 Task: Create Card Email Marketing Performance Review in Board Customer Journey Optimization to Workspace Event Planning and Management. Create Card Annual Report Review in Board Talent Management to Workspace Event Planning and Management. Create Card Email Marketing Performance Review in Board Content Marketing Thought Leadership Strategy and Execution to Workspace Event Planning and Management
Action: Mouse moved to (68, 295)
Screenshot: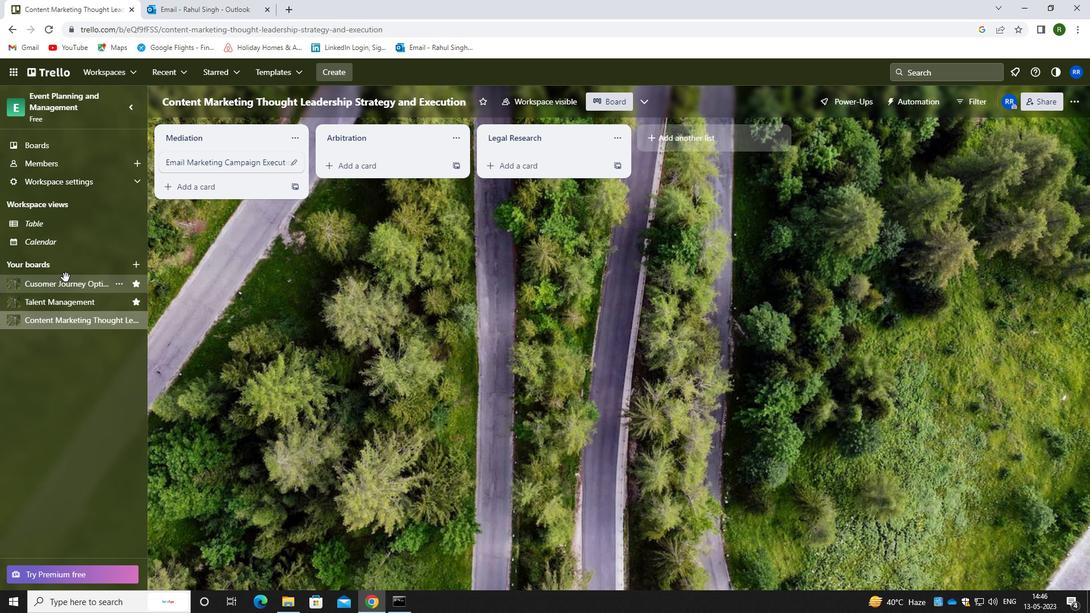 
Action: Mouse pressed left at (68, 295)
Screenshot: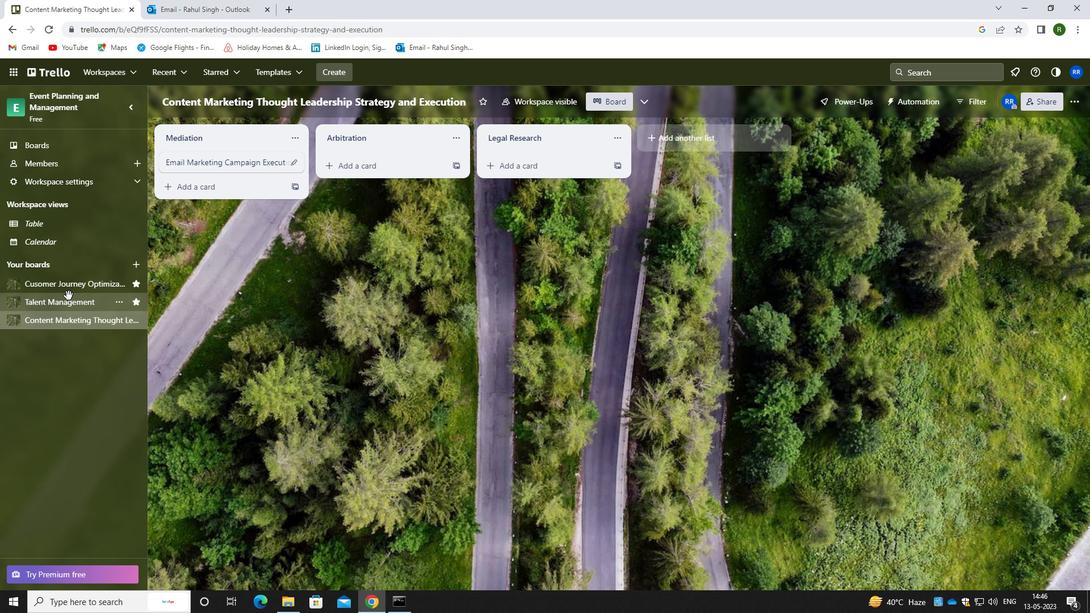 
Action: Mouse moved to (74, 289)
Screenshot: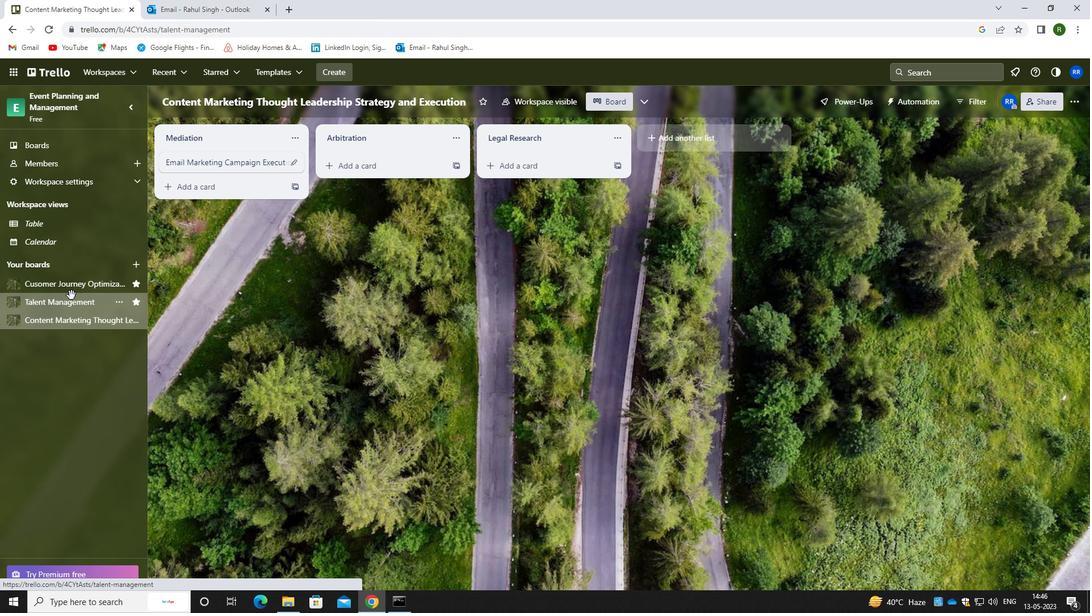 
Action: Mouse pressed left at (74, 289)
Screenshot: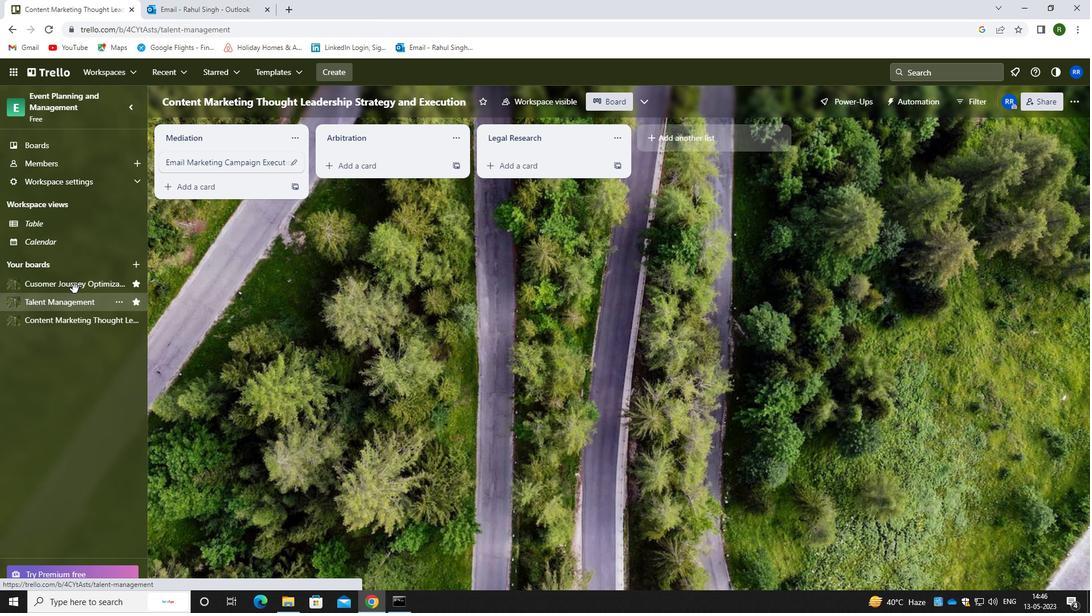 
Action: Mouse moved to (384, 168)
Screenshot: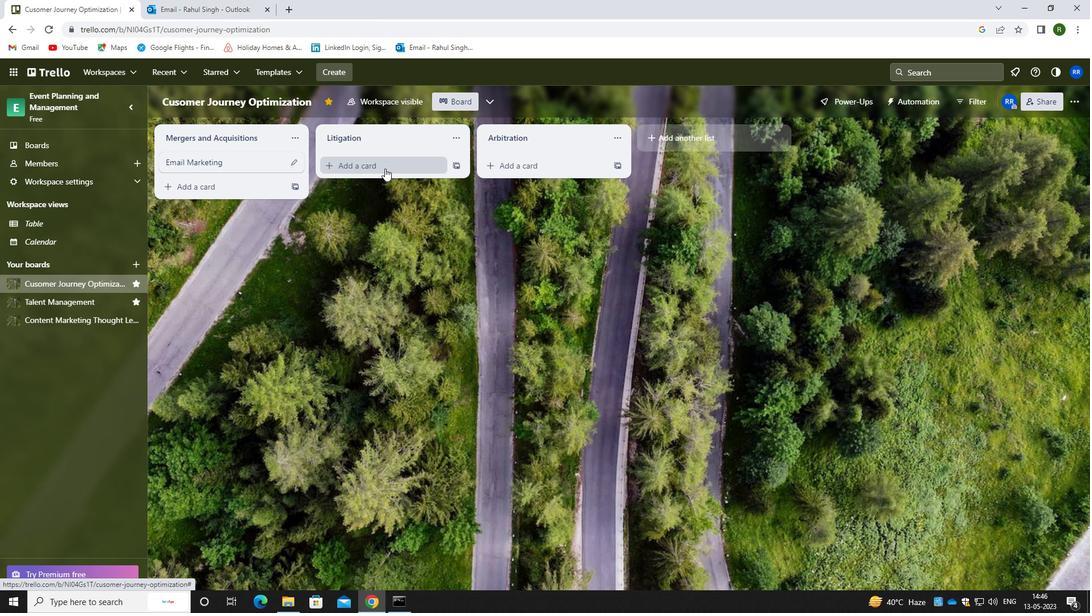 
Action: Mouse pressed left at (384, 168)
Screenshot: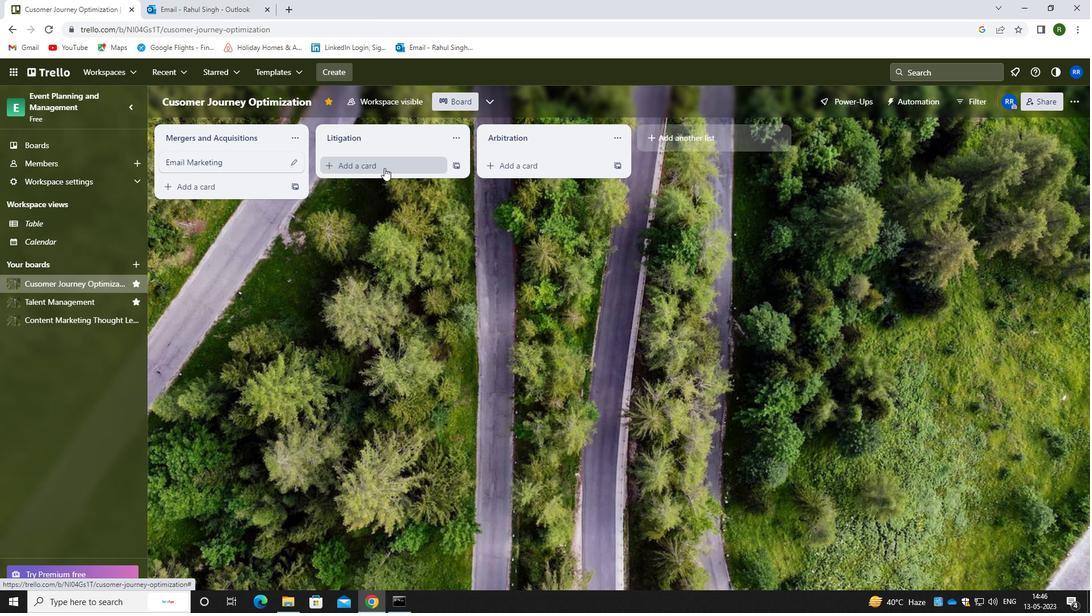 
Action: Mouse moved to (367, 165)
Screenshot: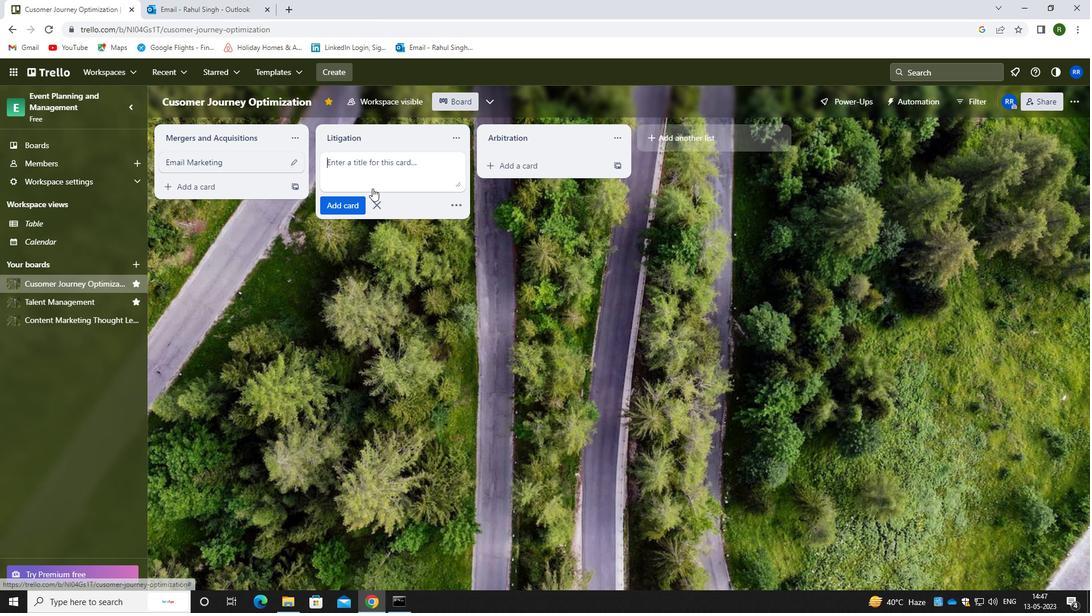 
Action: Mouse pressed left at (367, 165)
Screenshot: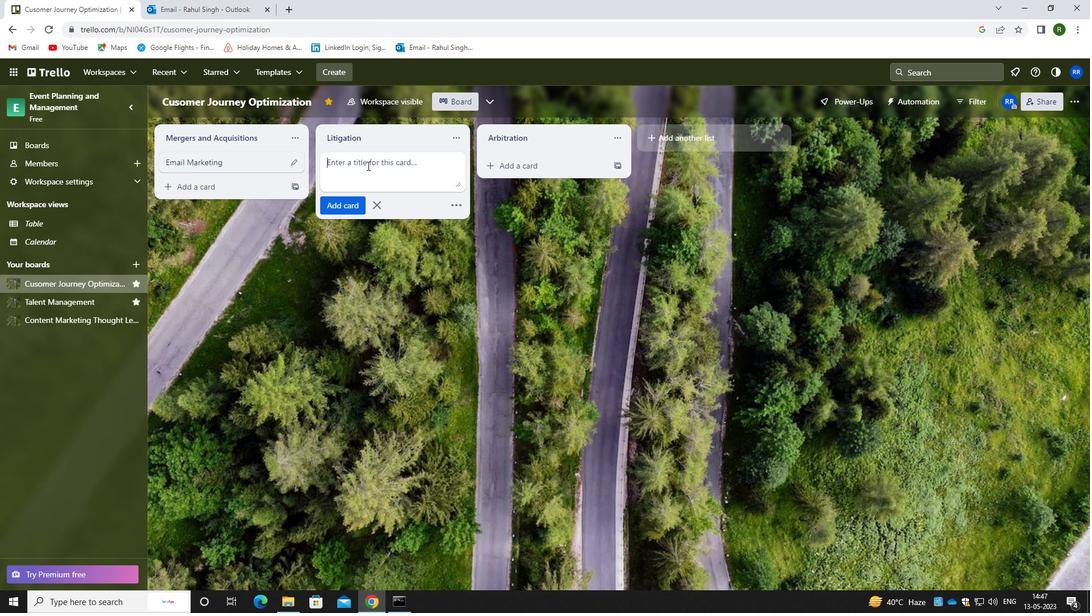 
Action: Key pressed <Key.caps_lock>e<Key.caps_lock>mail<Key.space><Key.caps_lock>M<Key.caps_lock>arketing<Key.space><Key.caps_lock>p<Key.caps_lock>erformance<Key.space><Key.caps_lock>r<Key.caps_lock>eview
Screenshot: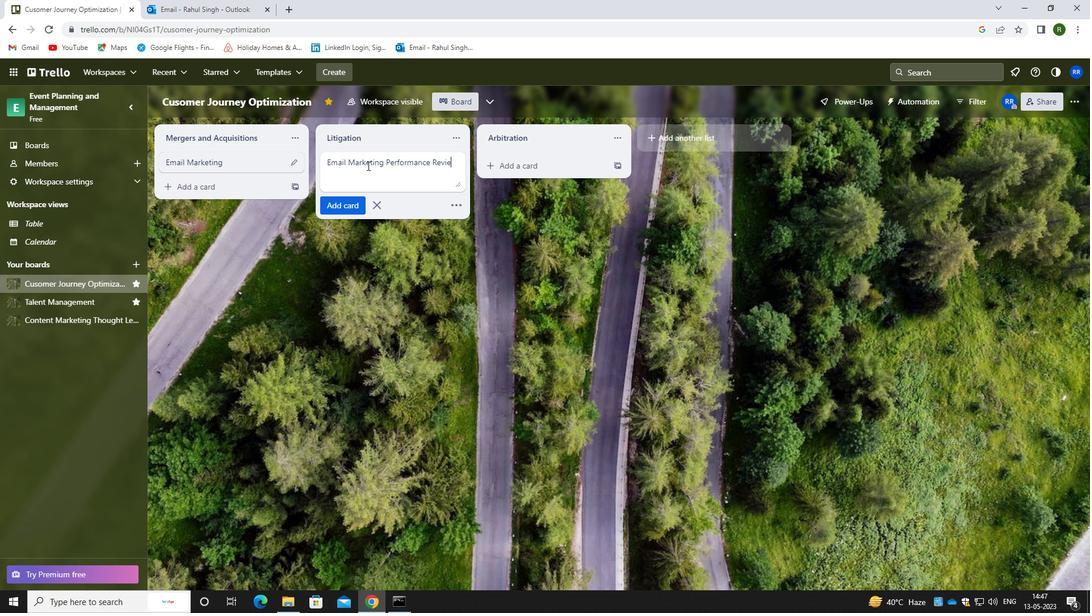 
Action: Mouse moved to (342, 216)
Screenshot: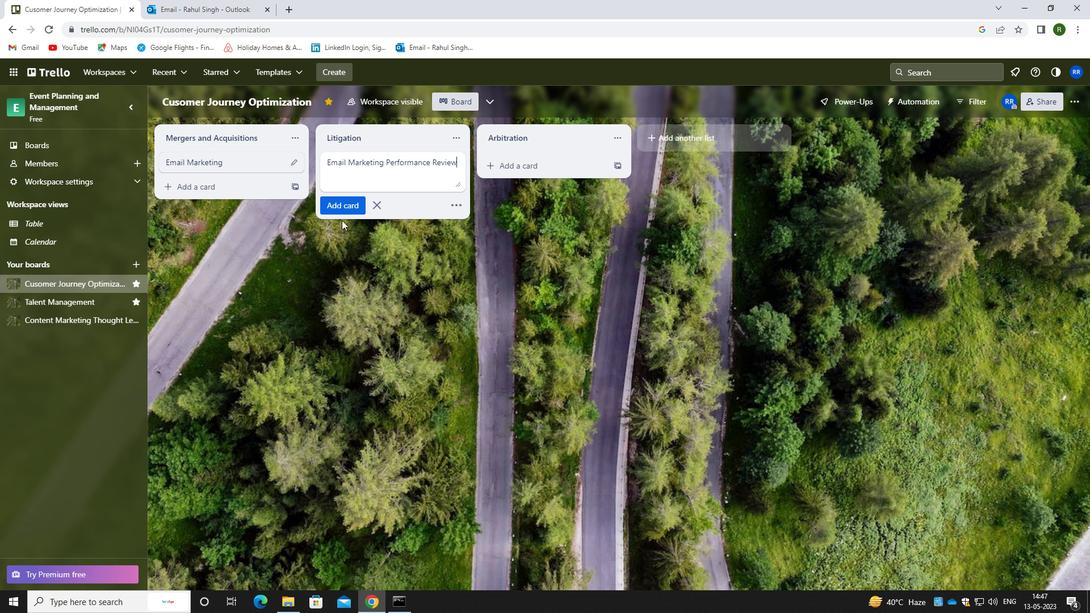 
Action: Mouse pressed left at (342, 216)
Screenshot: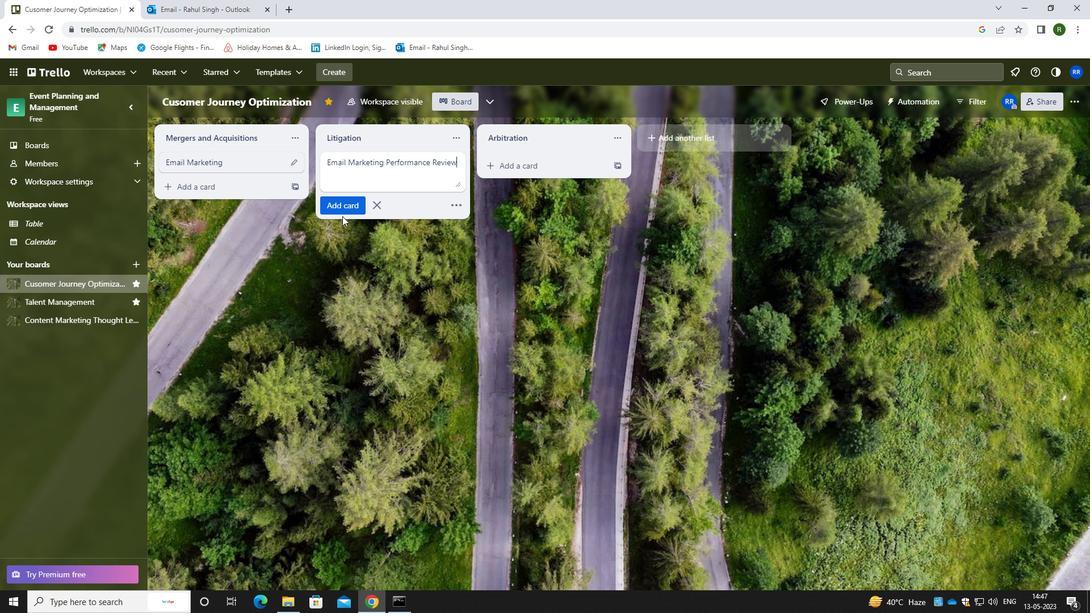 
Action: Mouse moved to (92, 302)
Screenshot: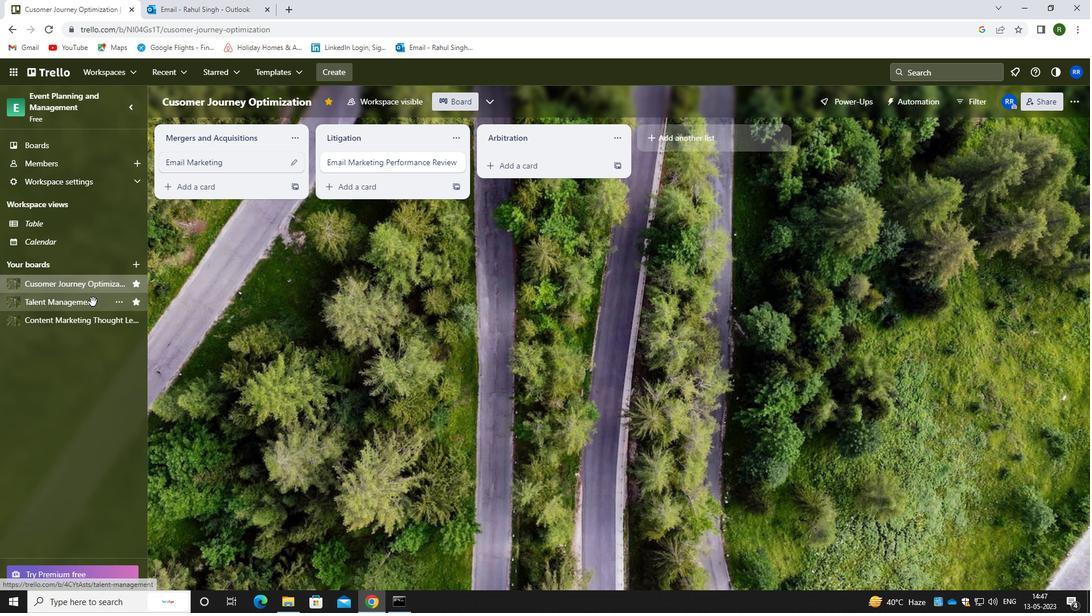 
Action: Mouse pressed left at (92, 302)
Screenshot: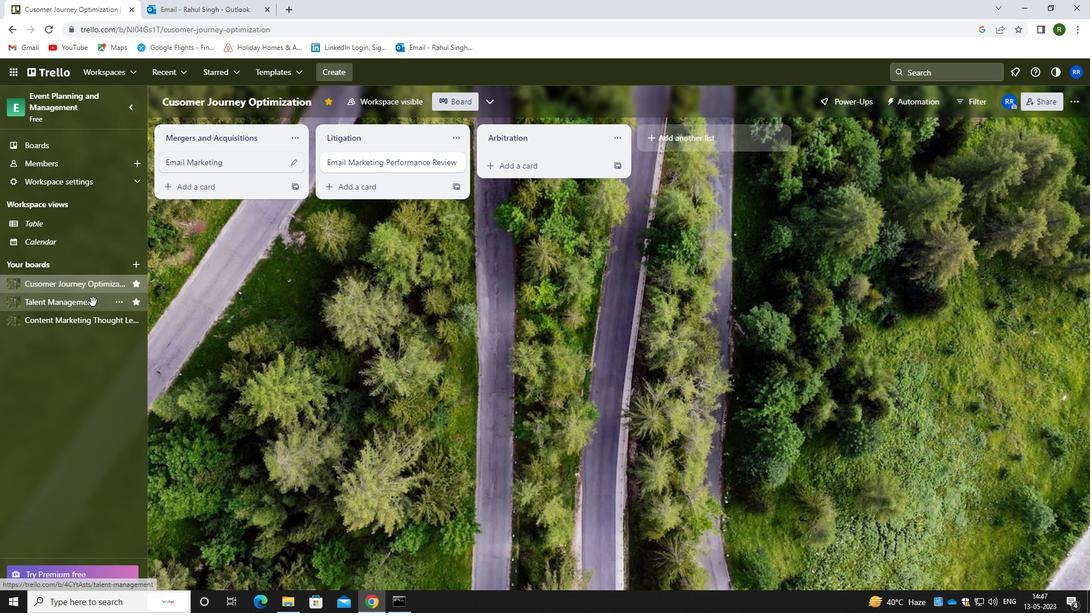 
Action: Mouse moved to (383, 169)
Screenshot: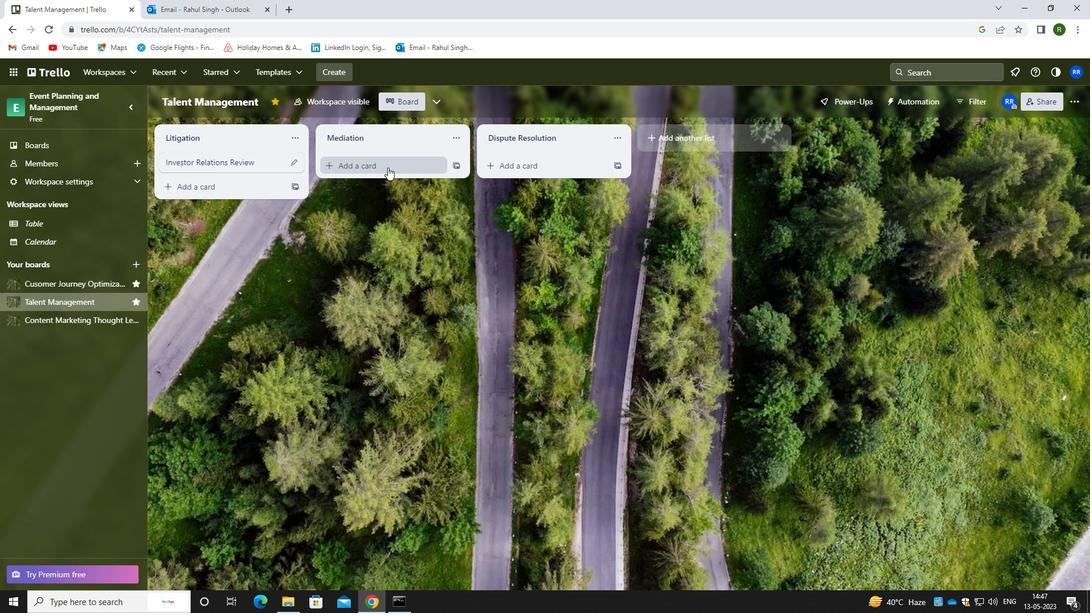 
Action: Mouse pressed left at (383, 169)
Screenshot: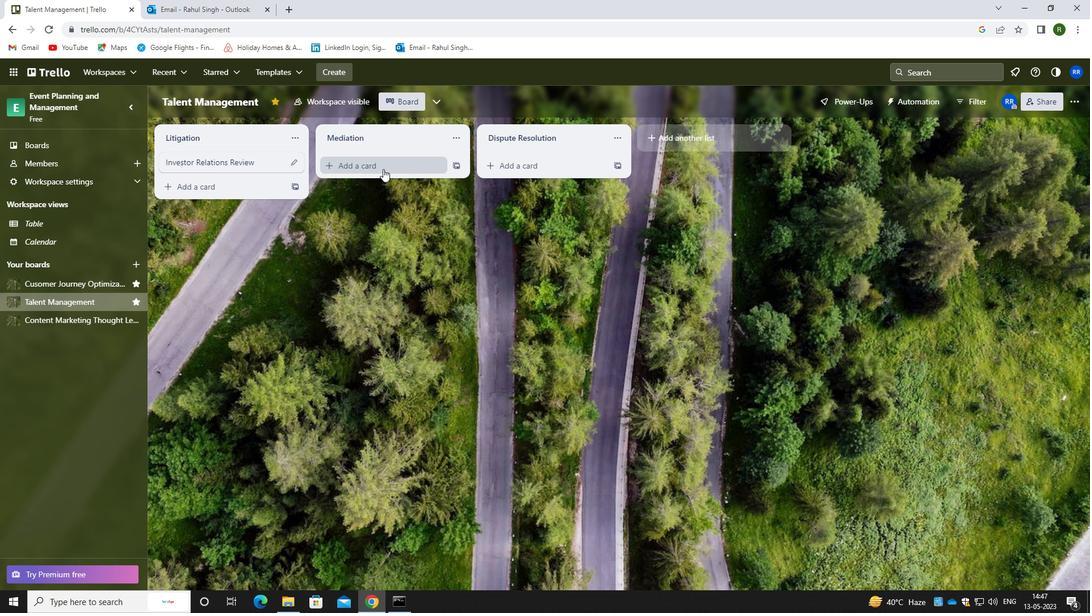 
Action: Mouse moved to (383, 178)
Screenshot: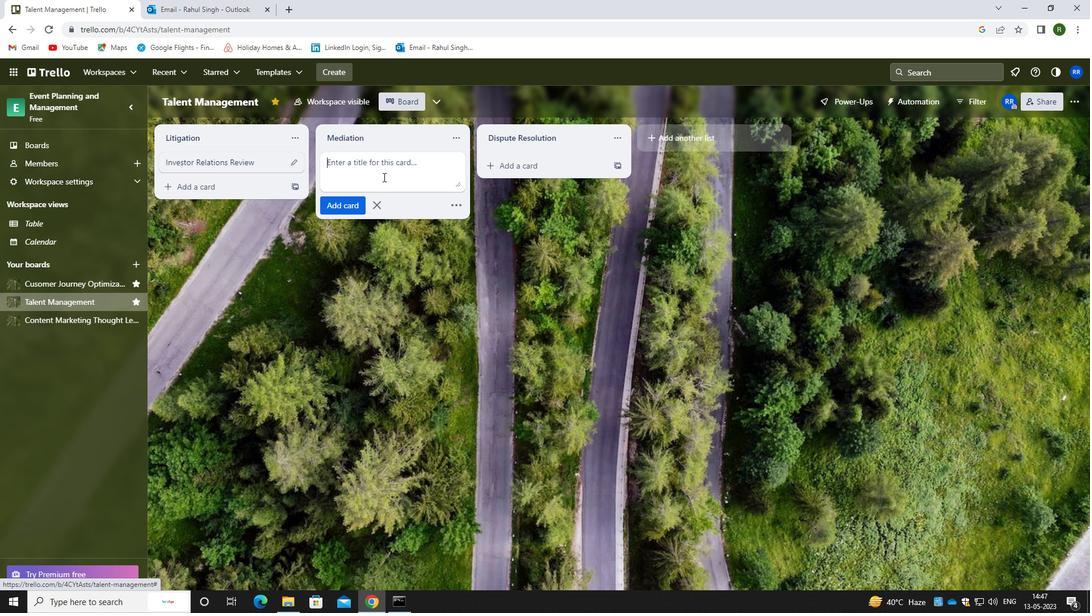 
Action: Key pressed <Key.caps_lock>a<Key.caps_lock>nnual<Key.space>r<Key.backspace><Key.caps_lock>r<Key.caps_lock>eport<Key.space><Key.caps_lock>r<Key.caps_lock>eview
Screenshot: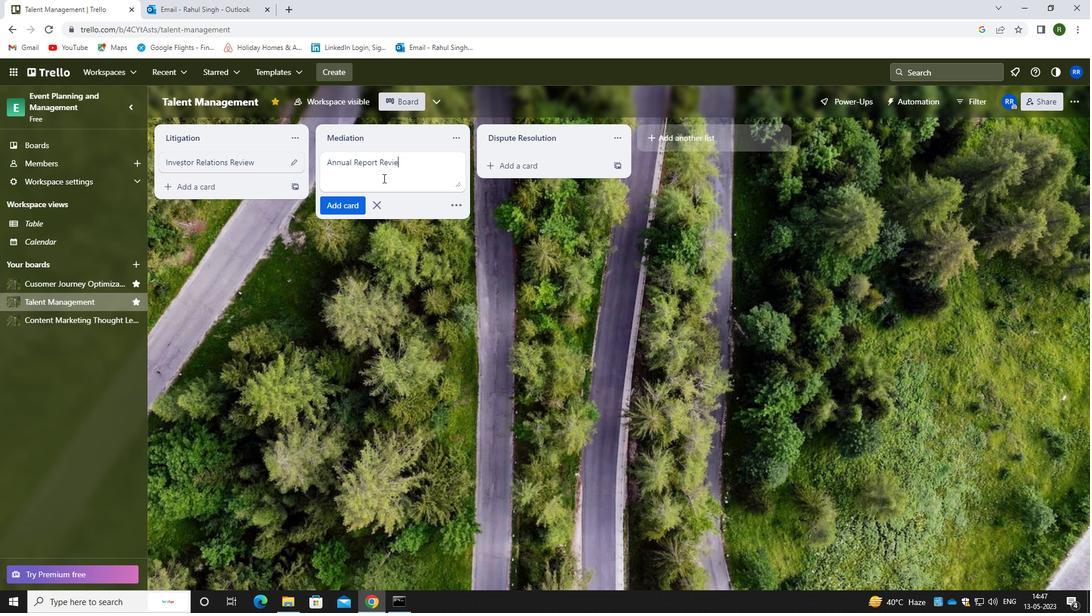 
Action: Mouse moved to (346, 206)
Screenshot: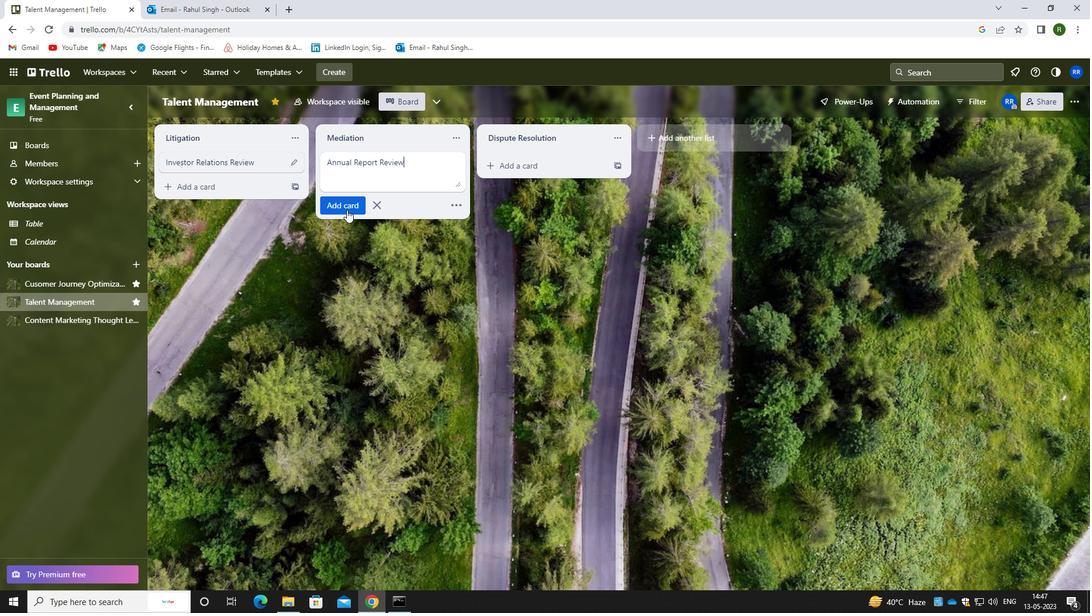 
Action: Mouse pressed left at (346, 206)
Screenshot: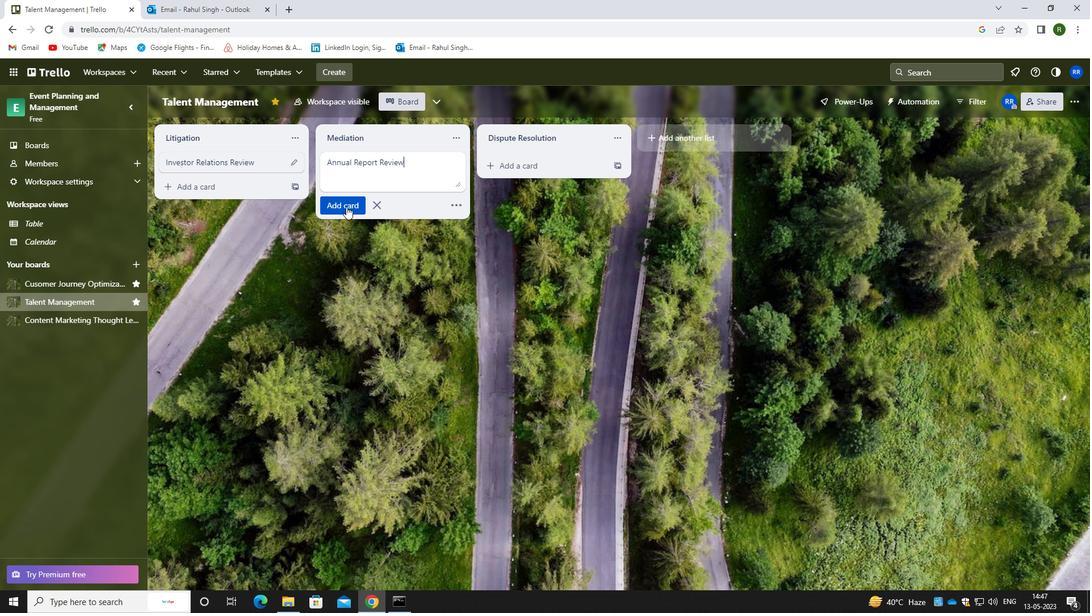 
Action: Mouse moved to (304, 310)
Screenshot: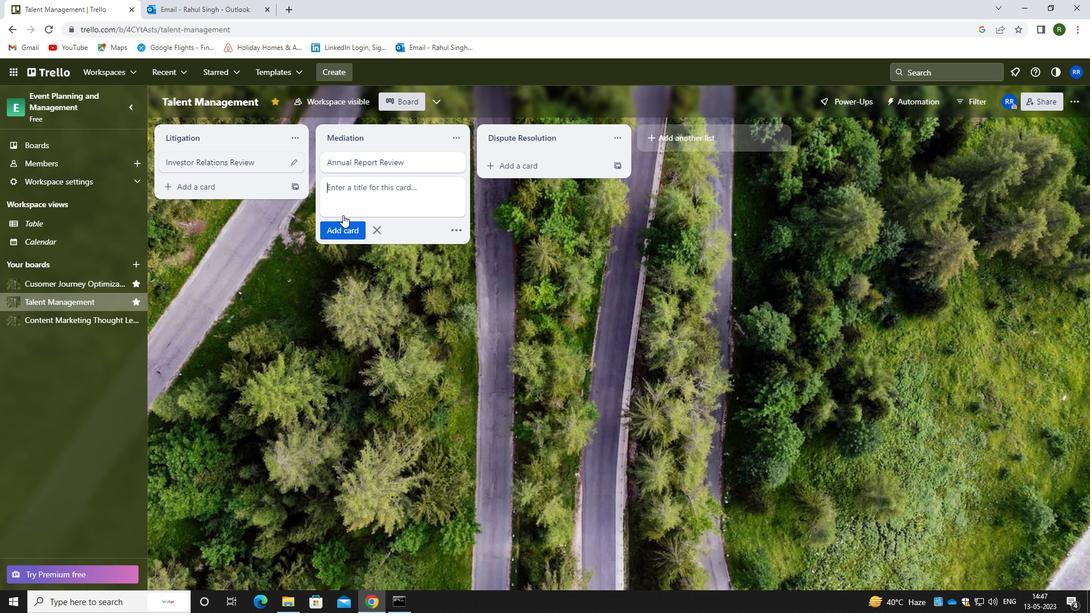 
Action: Mouse pressed left at (304, 310)
Screenshot: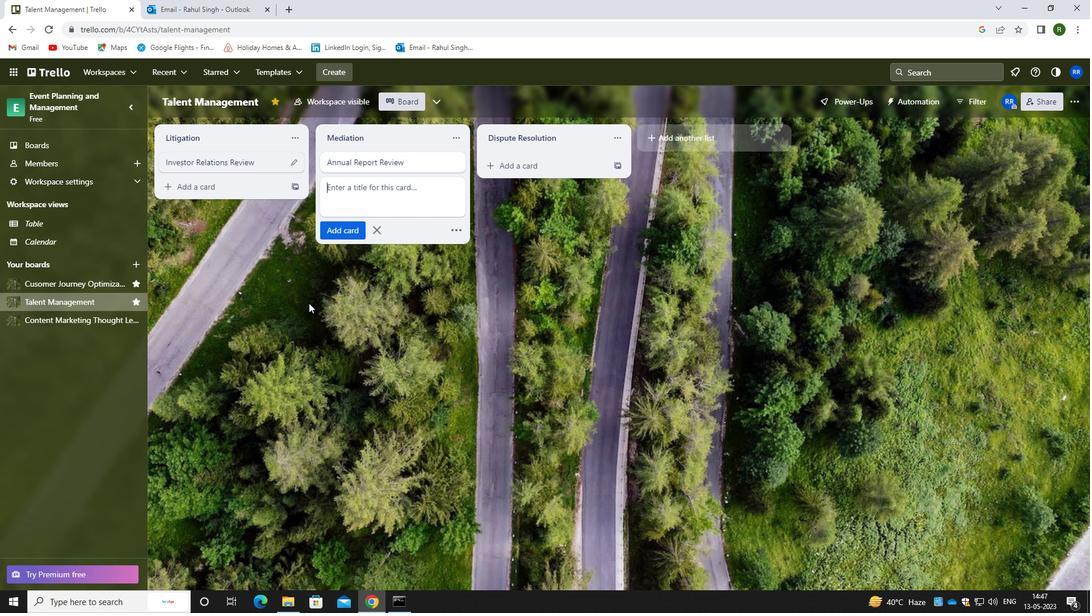 
Action: Mouse moved to (90, 323)
Screenshot: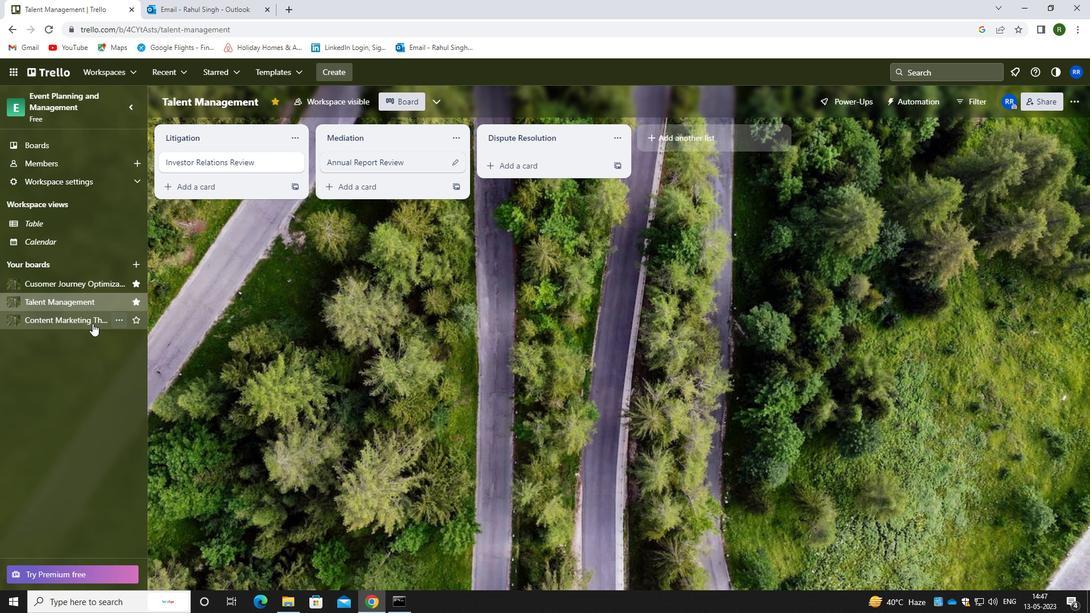 
Action: Mouse pressed left at (90, 323)
Screenshot: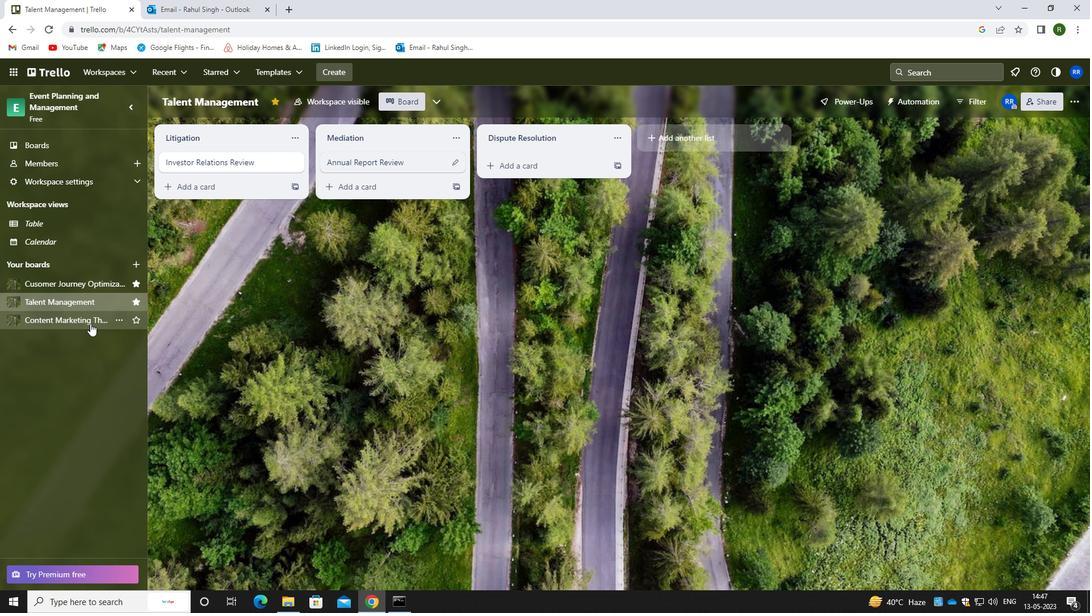 
Action: Mouse moved to (350, 166)
Screenshot: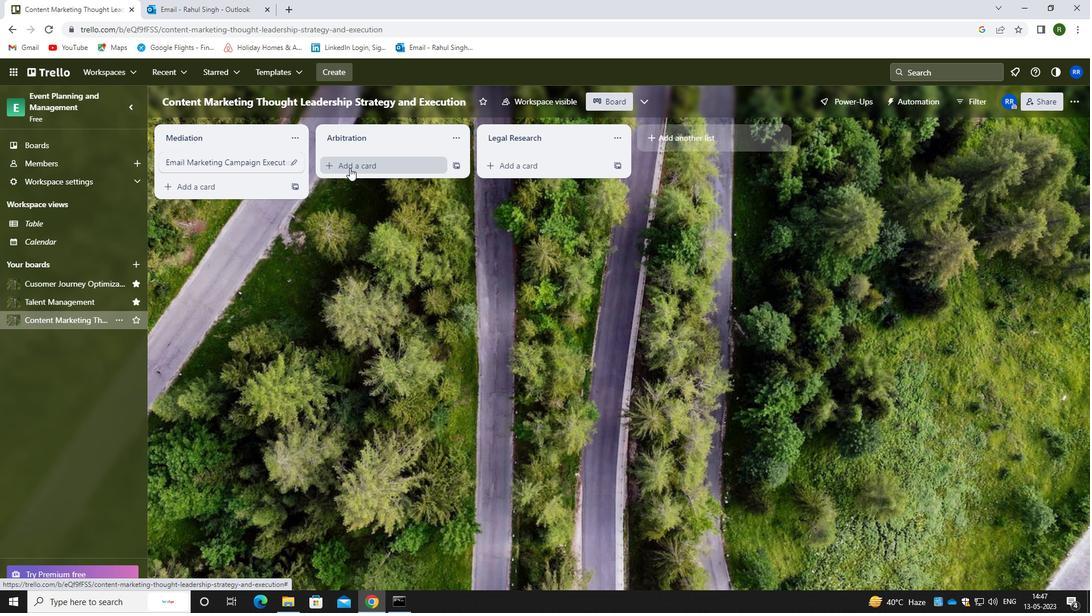 
Action: Mouse pressed left at (350, 166)
Screenshot: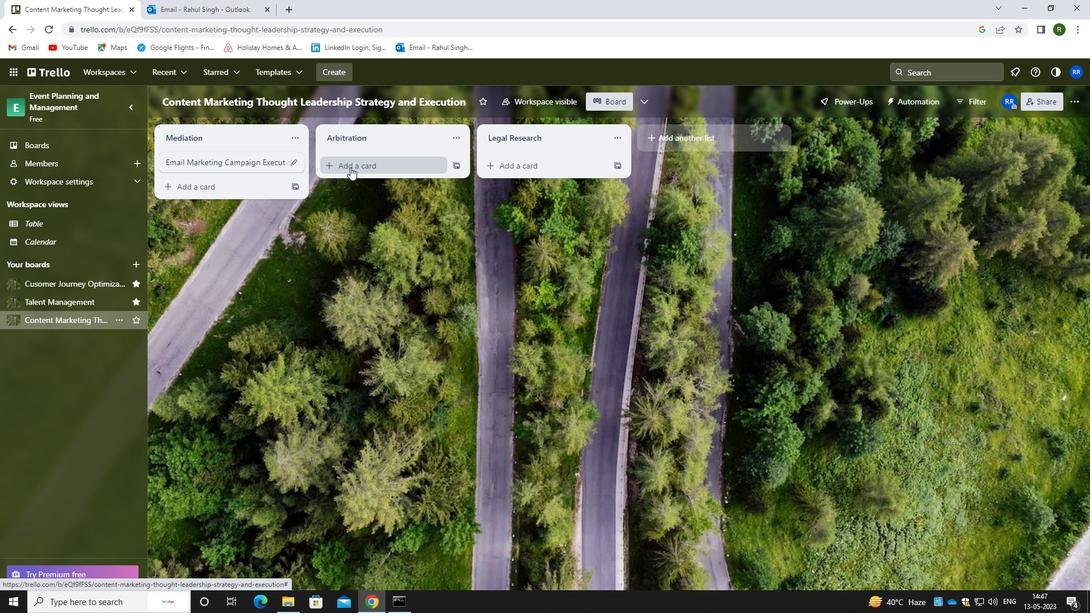 
Action: Mouse moved to (350, 168)
Screenshot: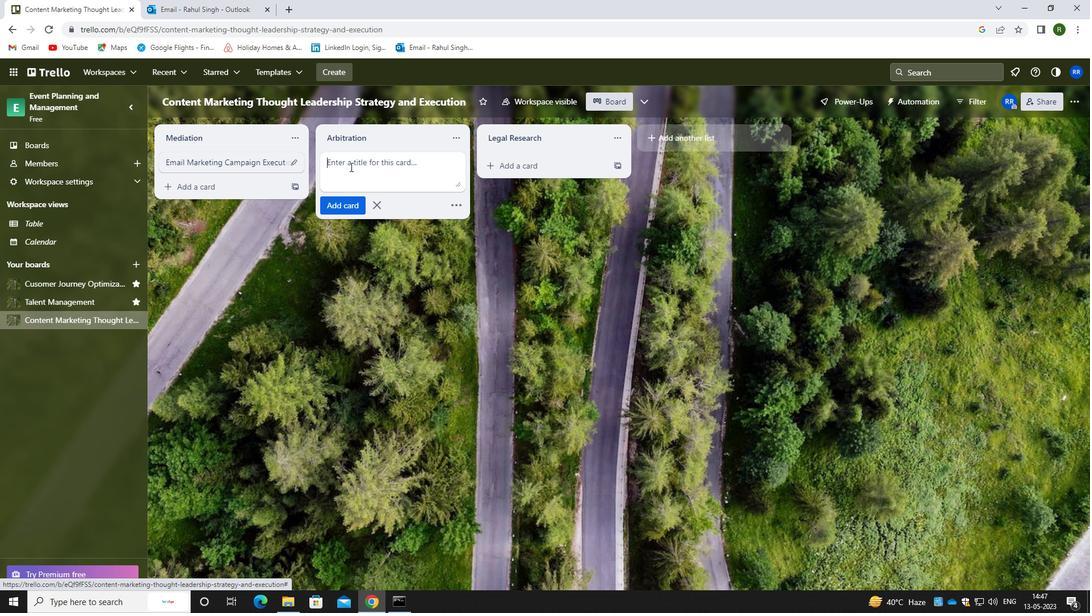 
Action: Mouse pressed left at (350, 168)
Screenshot: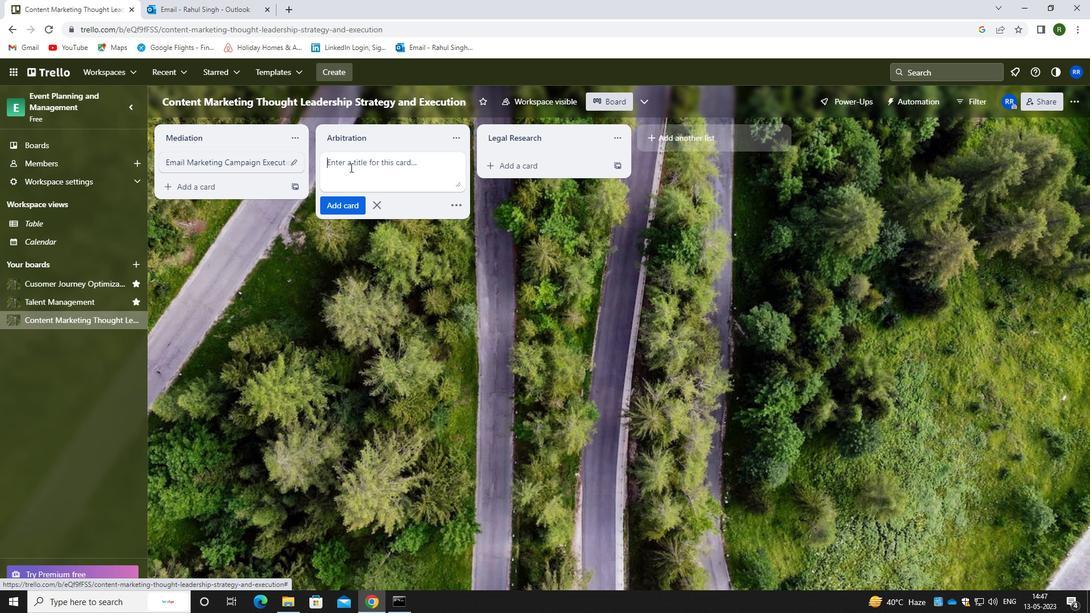 
Action: Key pressed <Key.caps_lock>e<Key.caps_lock>mail<Key.space><Key.caps_lock>m<Key.caps_lock>arketing<Key.space><Key.caps_lock>p<Key.caps_lock>erformance<Key.space><Key.caps_lock>r<Key.caps_lock>eview
Screenshot: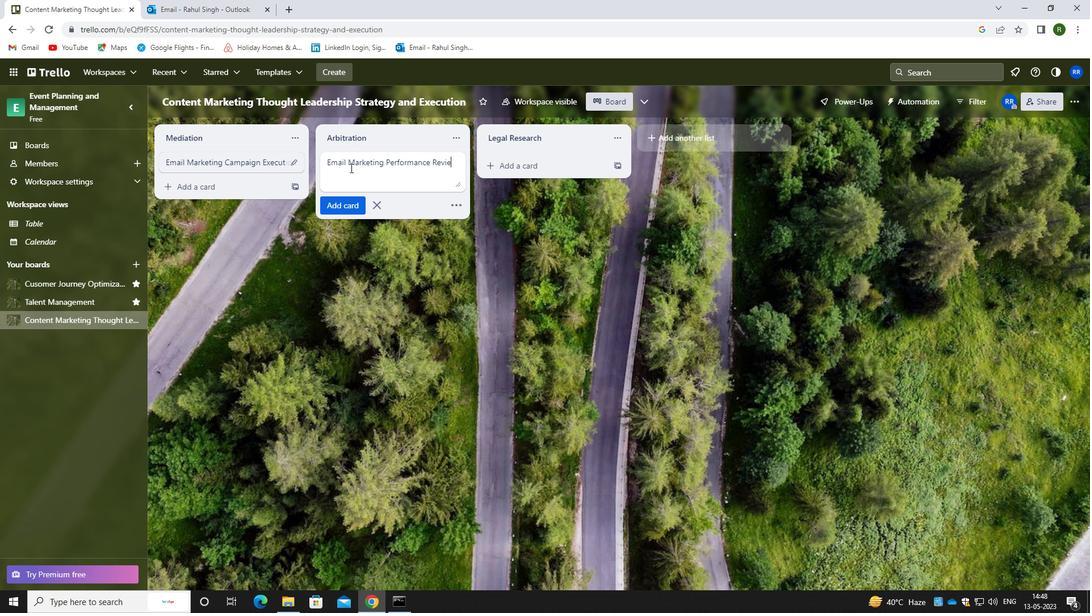 
Action: Mouse moved to (357, 206)
Screenshot: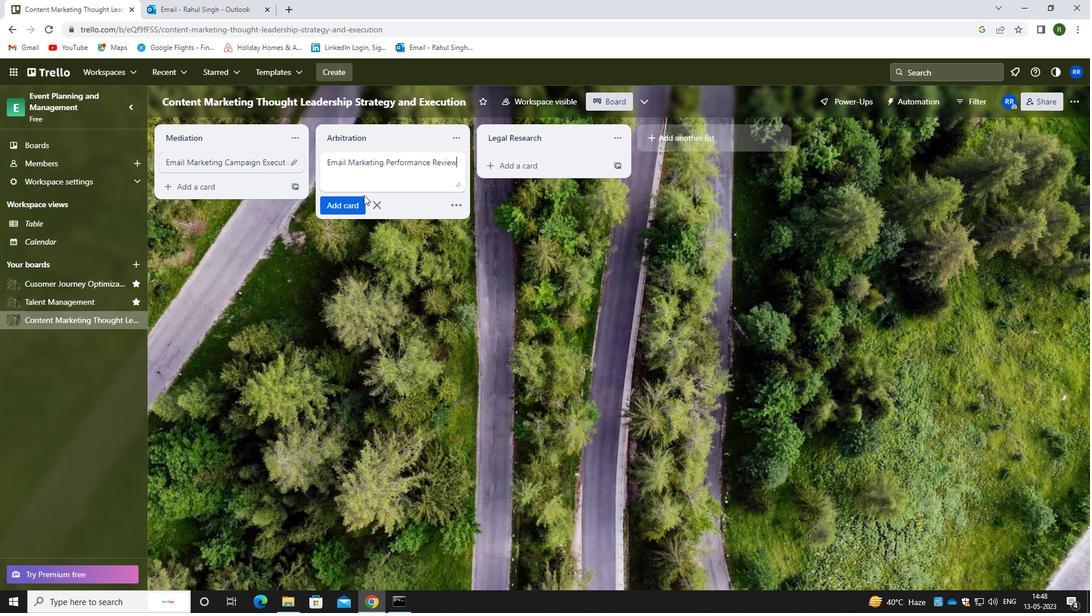 
Action: Mouse pressed left at (357, 206)
Screenshot: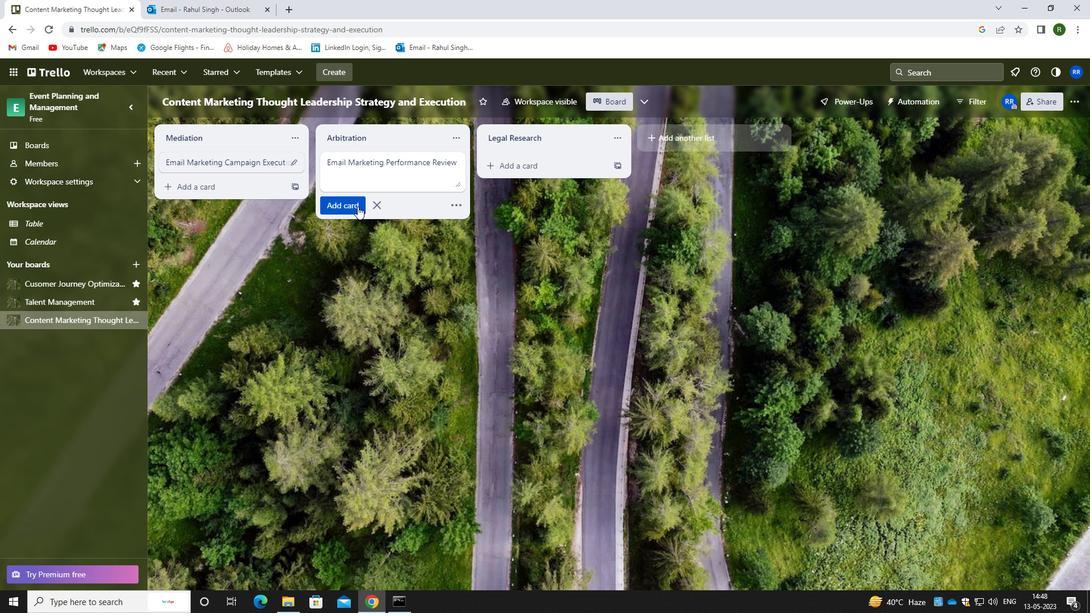 
Action: Mouse moved to (341, 289)
Screenshot: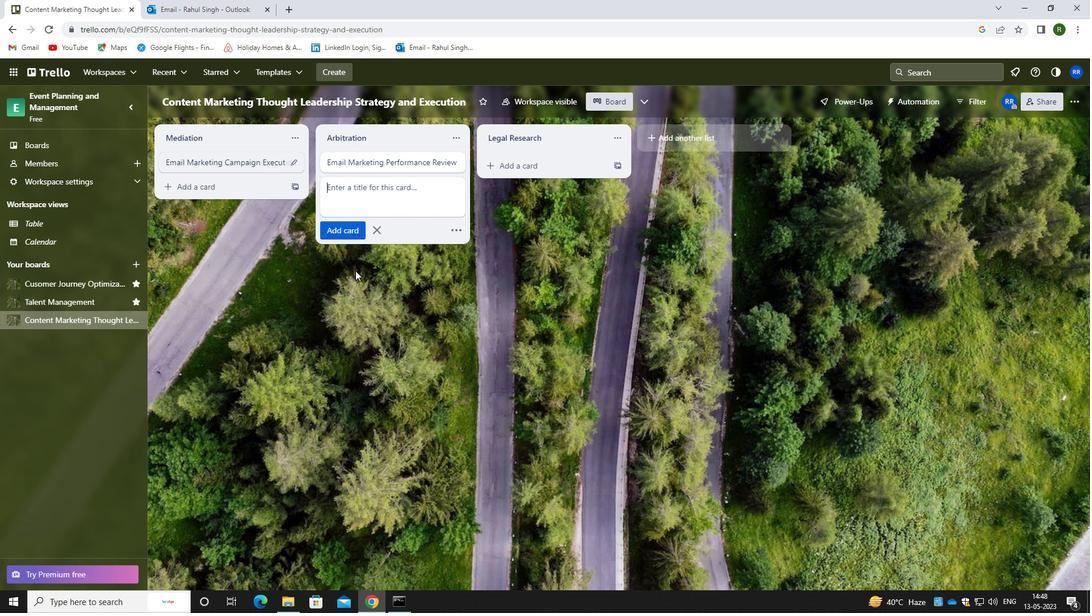 
Action: Mouse pressed left at (341, 289)
Screenshot: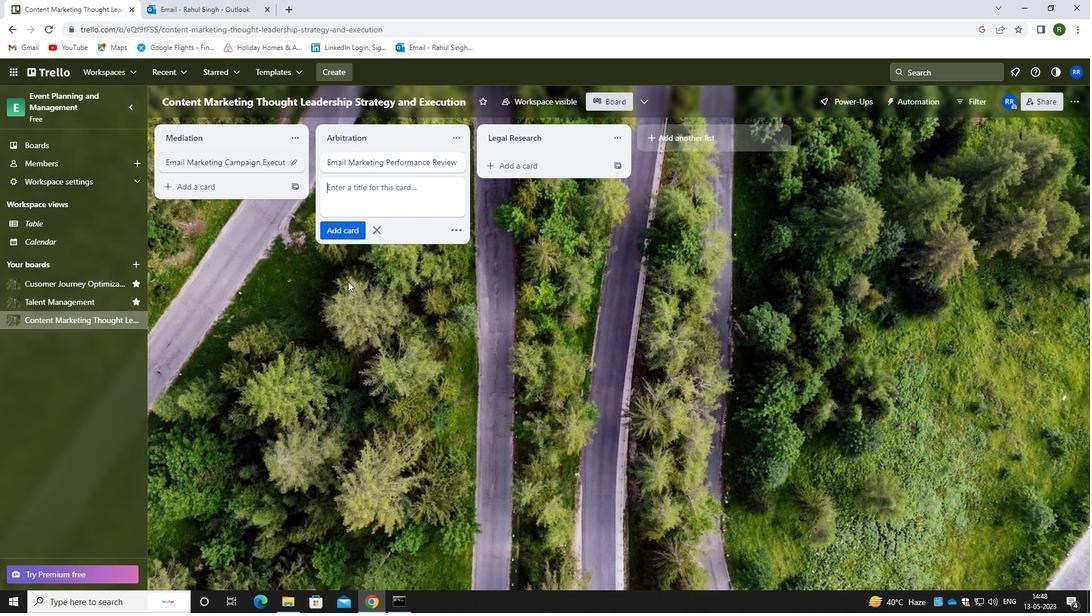 
Action: Mouse moved to (336, 289)
Screenshot: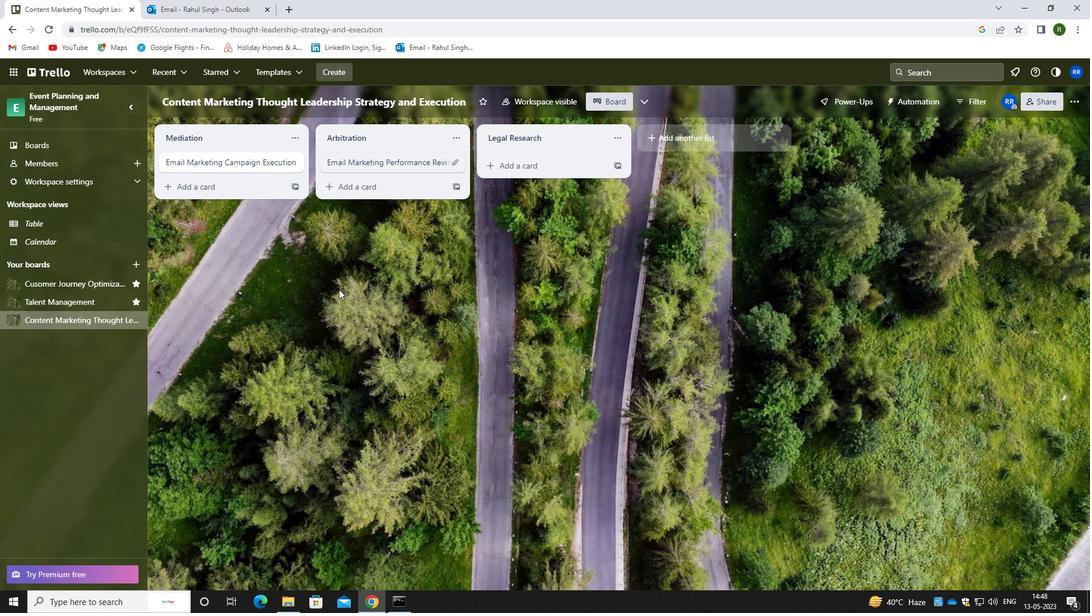 
